 Task: Calculate the area of a hexadecagon using a Python program given its side length.
Action: Mouse moved to (530, 74)
Screenshot: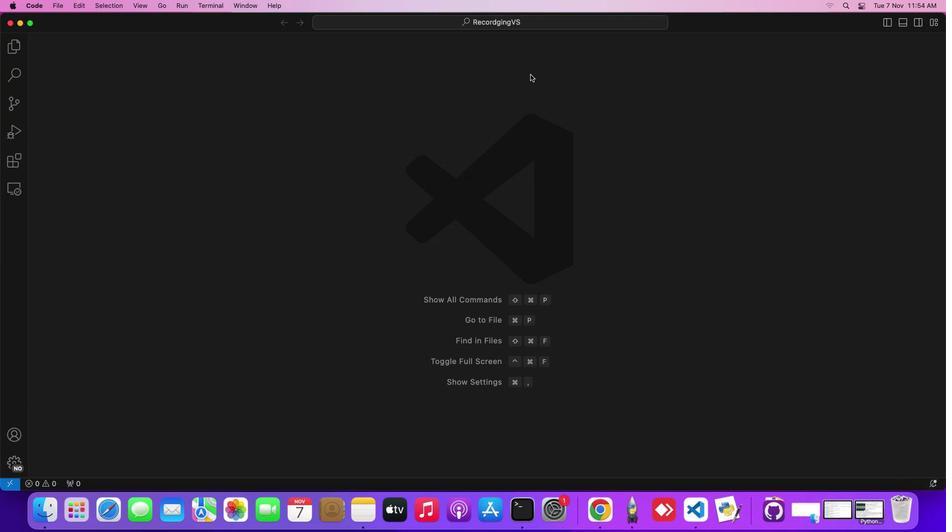 
Action: Mouse pressed left at (530, 74)
Screenshot: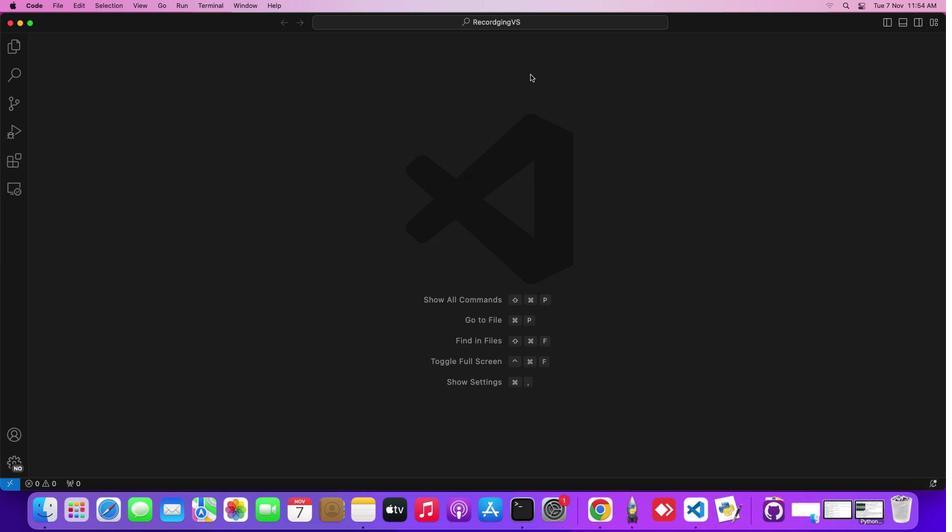 
Action: Key pressed 'c'
Screenshot: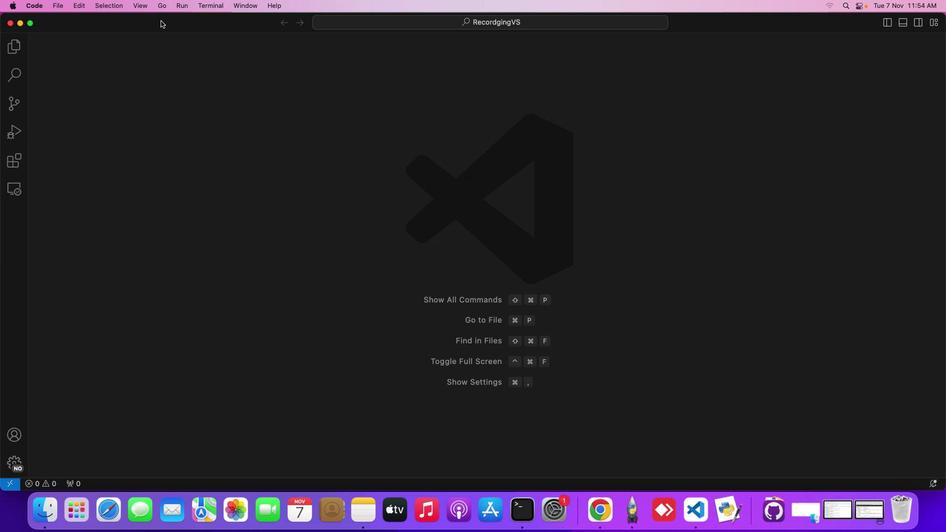 
Action: Mouse moved to (57, 4)
Screenshot: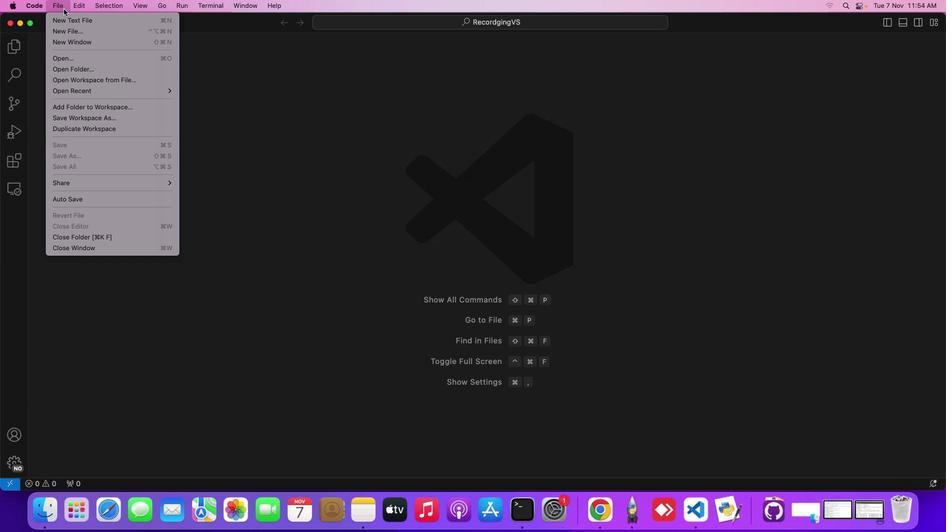 
Action: Mouse pressed left at (57, 4)
Screenshot: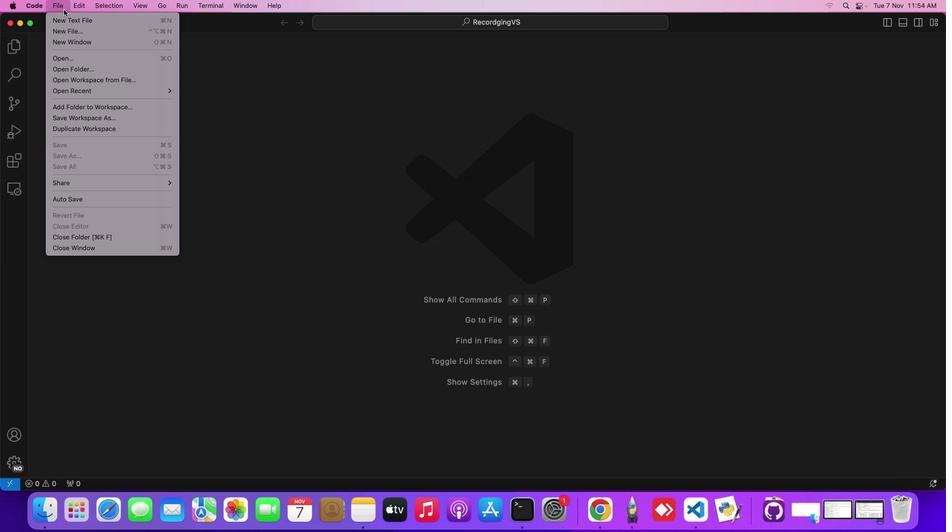 
Action: Mouse moved to (72, 21)
Screenshot: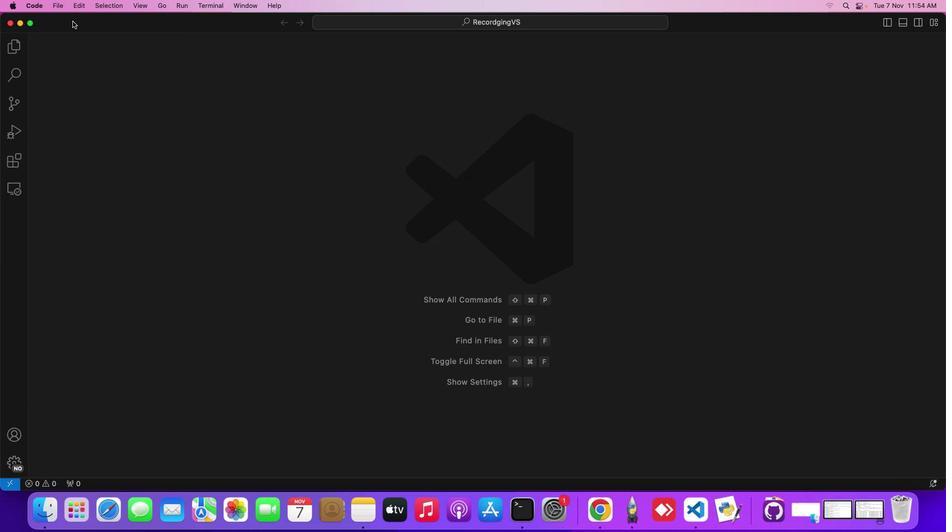 
Action: Mouse pressed left at (72, 21)
Screenshot: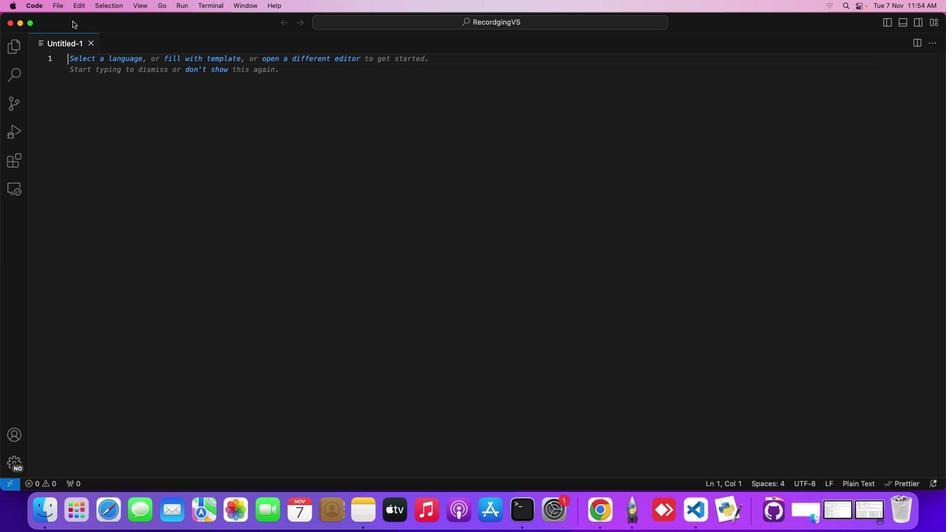 
Action: Mouse moved to (80, 43)
Screenshot: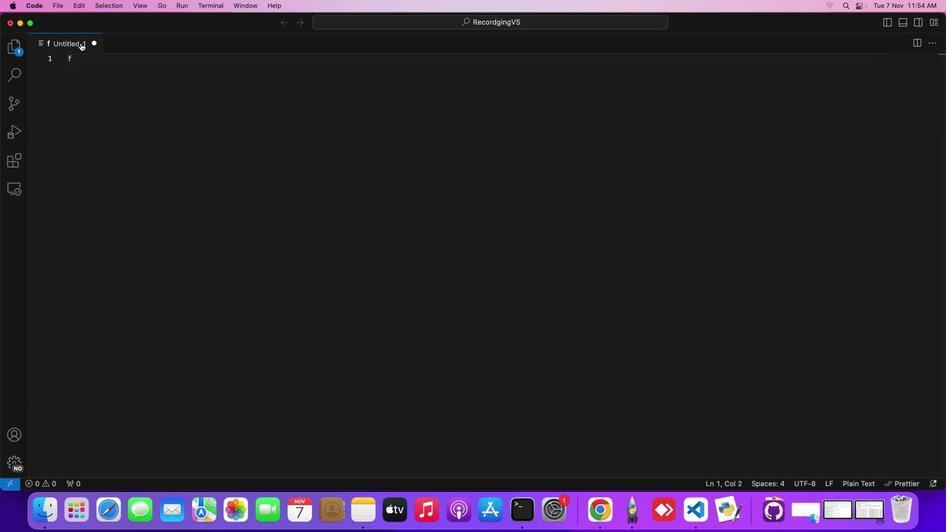 
Action: Key pressed 'f'
Screenshot: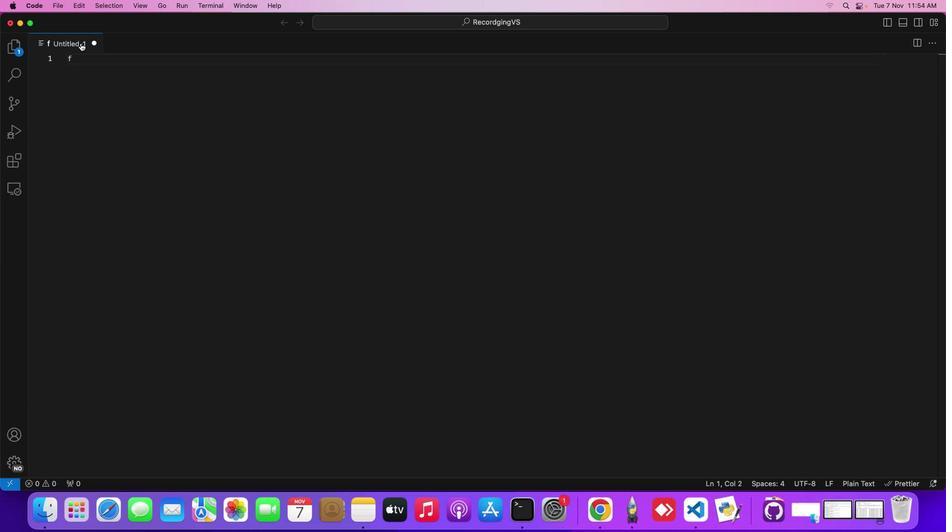 
Action: Mouse moved to (80, 43)
Screenshot: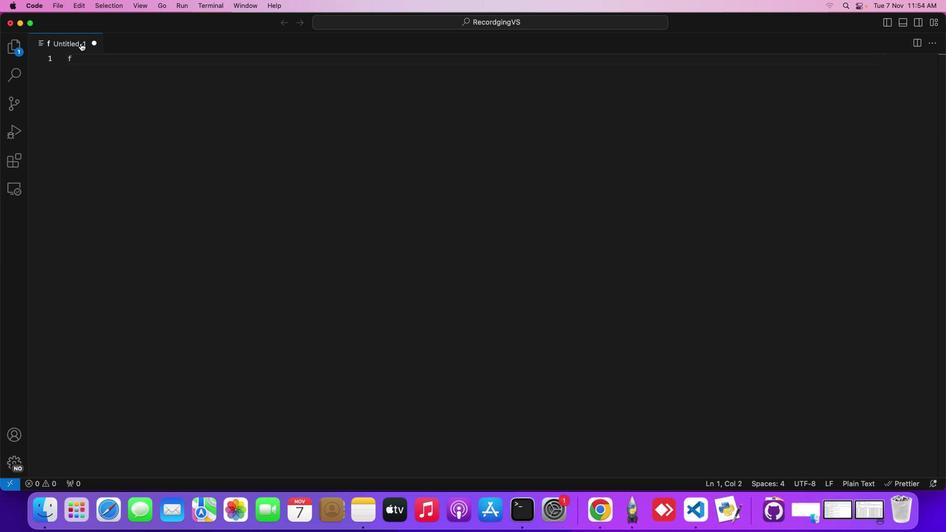 
Action: Key pressed Key.cmd's'
Screenshot: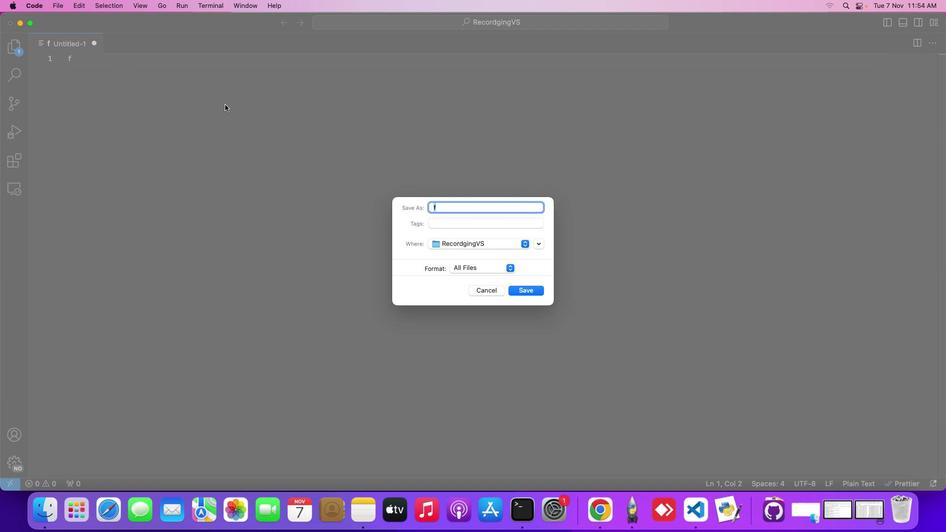
Action: Mouse moved to (250, 139)
Screenshot: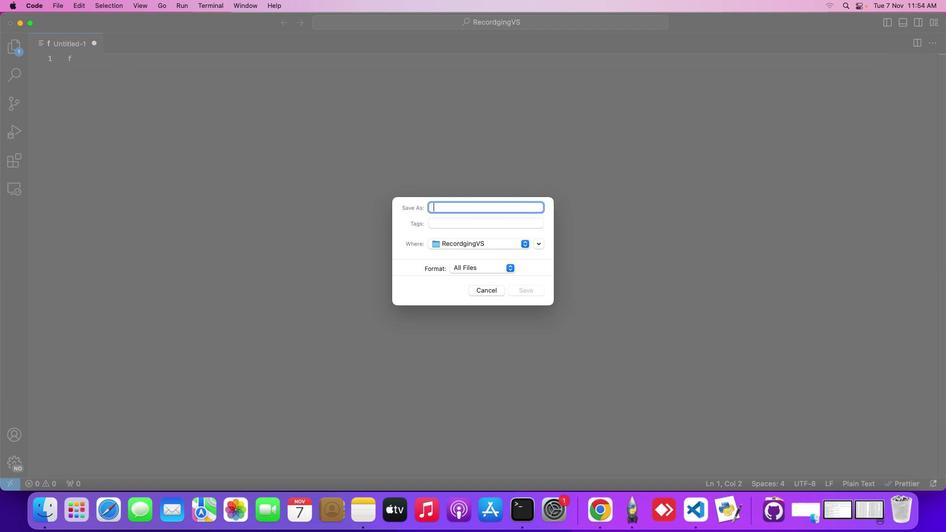 
Action: Key pressed Key.backspaceKey.backspaceKey.shift_r'D''e''m''o'Key.backspace'o'Key.shift_r'!''.'Key.backspaceKey.backspace'1''.''p''y'Key.enter'f'Key.backspaceKey.backspaceKey.backspaceKey.shift_r'#'Key.spaceKey.shift_r'I''n''k''m'Key.backspaceKey.backspaceKey.backspace'm''p''o''r''t'Key.space't''h''e'Key.space'm''a''t''h'Key.space'a'Key.backspace'm''a'Key.backspace'o''d''u''l''e'Key.space't''o'Key.space'a''c''c''e''s''s'Key.space'm''a''t''h''s'Key.backspace'e''m''a''t''i''c''a''l'Key.space'f''u''n''c''t''i''o''n''s'Key.enter'i''m''p''o''t'Key.backspace'r''t'Key.space'm''a''t''h'Key.enterKey.enterKey.shift_r'#'Key.spaceKey.backspaceKey.backspaceKey.enterKey.shift_r'#'Key.space'f''u''n''c''t''i''o''n'Key.space't''o'Key.spaceKey.space'c'Key.backspaceKey.backspace'c''a''l''c''u''l''a''t''e'Key.space't''h''e'Key.space'a''r''e''a'Key.space'o''f'Key.space'a'Key.space'h''e''x''a''d''e''c''a''g''o''n'Key.enterKey.enterKey.backspace'd''e''f'Key.space'h''e''x''a''d''e''c''a''g''o''n'Key.shift_r'_''f'Key.backspace'a''r''e''a'Key.shift_r'(''s''i''d''e'Key.shift_r'_''l''e''n''g''t''h'Key.shift_rKey.right';'Key.enter'f'Key.backspaceKey.shift_rKey.tabKey.backspaceKey.enterKey.shift_r'#'Key.backspaceKey.tabKey.enter'3'Key.spaceKey.backspaceKey.backspaceKey.backspaceKey.backspaceKey.backspaceKey.tabKey.tabKey.tabKey.tabKey.backspaceKey.shift_r'#'Key.spaceKey.backspaceKey.backspaceKey.backspaceKey.shift_r'#'Key.space'c''a''l''c''u''l''a''t''e'Key.space't''h''e'Key.space'a''p''o''t''h''e''n'Key.backspace'm'Key.spaceKey.shift_r'(''d''i''s''t''a''n''c''e'Key.space'f''r''o''m'Key.space't''h''e'Key.space'c''e''n''t''e''r'Key.space't''o'Key.space't''h''e'Key.space'm''i''d''p''o''i''n''t'Key.space'o''f'Key.space'a'Key.space's''i''d''e'Key.shift_r')'Key.backspaceKey.shift_r')'Key.enterKey.enterKey.backspaceKey.backspaceKey.backspaceKey.backspaceKey.enterKey.shift_r'#'Key.backspace'a''p''o''t''h''e''m'Key.space'='Key.space's''i''d''e'Key.shift_r'_''l''e''n''g''t''h'Key.space'/'Key.spaceKey.shift_r'('Key.backspaceKey.backspaceKey.backspaceKey.backspace'/'Key.backspaceKey.space'/'Key.spaceKey.shift_r'(''2'Key.spaceKey.shift_r'_'Key.backspaceKey.shift_r'*'Key.space'm''a''t''h'Key.spaceKey.backspace'.''t''a''n'Key.shift_r'(''m''a''t''h''.''p''i'Key.space'/'Key.space'1''6'Key.spaceKey.backspaceKey.rightKey.rightKey.enterKey.enterKey.shift_r'#'Key.space'c''a''l''c''u''l''a''t''e'Key.space't''h''e'Key.space'a''r''e''a'Key.space'u''s''i''n''g'Key.space't''h''e'Key.space'f''o''r''m''u''l''a'Key.shift_r':'Key.spaceKey.shift_r'A''r''e''a'Key.space'='Key.space'1''6'Key.spaceKey.shift_r'*'Key.space's''i''d''e'Key.shift_r'_''s''l'Key.backspaceKey.backspace'l''e''n''g''t''h'Key.spaceKey.shift_r'*'Key.space'a''p''o''t''h''e''m'Key.space'/''2'Key.enter'a''r''e''a'Key.space'='Key.space'1''5'Key.backspace'5'Key.backspace'6'Key.spaceKey.shift_r'*'Key.space'a'Key.backspace's''i''d''e'Key.shift_r'_''l''e''n''g''t''h'Key.spaceKey.shift_r'*'Key.space'a''['Key.backspace'p''o''t''h''e''m'Key.space'/''2'Key.enterKey.enter'r''e'Key.backspace'e''t''u''r''n'Key.space'a''r''e''a'Key.enterKey.enterKey.enterKey.enterKey.enterKey.upKey.upKey.upKey.upKey.upKey.upKey.upKey.upKey.upKey.upKey.upKey.rightKey.rightKey.rightKey.rightKey.rightKey.rightKey.rightKey.rightKey.rightKey.rightKey.rightKey.rightKey.rightKey.rightKey.rightKey.rightKey.rightKey.rightKey.rightKey.rightKey.rightKey.rightKey.rightKey.rightKey.rightKey.rightKey.rightKey.rightKey.rightKey.rightKey.rightKey.rightKey.rightKey.rightKey.rightKey.upKey.rightKey.rightKey.rightKey.rightKey.rightKey.rightKey.rightKey.rightKey.rightKey.rightKey.rightKey.rightKey.rightKey.rightKey.rightKey.rightKey.rightKey.rightKey.rightKey.rightKey.rightKey.rightKey.rightKey.rightKey.rightKey.rightKey.rightKey.rightKey.rightKey.rightKey.rightKey.rightKey.rightKey.rightKey.backspaceKey.backspaceKey.shift_r')'Key.shift_r':'Key.downKey.downKey.downKey.downKey.downKey.downKey.downKey.downKey.enterKey.shift_r'#'Key.space'r'Key.backspaceKey.shift_r'I''n''o'Key.backspace'p''u''t'Key.space't''h''e'Key.space's''i''d''e'Key.space'l''e''n''g''t''h'Key.space'f''r''o''m'Key.space't''h''e'Key.space'u''s''e''r'Key.enter's''i''d''e'Key.shift_r'_''l''e''n''g''t''h'Key.space'='Key.space'f''l''o''a''t'Key.shift_r'(''i''n''p''u''t'Key.shift_r'('Key.shift_r'"'Key.shift_r'E''n''t''e''r'Key.space't''h''e'Key.space's''i''d''e'Key.space'l''e''n''g''t''h'Key.space'o''f'Key.space't''h''e'Key.space'j'Key.backspace'h''e''x''a''d''e''c'Key.backspace'c''a''g''o''n'Key.shift_r':'Key.spaceKey.rightKey.rightKey.rightKey.enterKey.enterKey.shift_r'#'Key.spaceKey.shift_r'C''a''l''c''u''l''a''t''e'Key.space'a''n''d'Key.space'p''r''i''n''t'Key.space't''h''e'Key.space'a''r''e''a'Key.enterKey.enterKey.backspace'a''r''e''a'Key.space'='Key.space'h''e''x''a''s''a'Key.backspaceKey.backspace'c''a''g''o'Key.backspace'o''n'Key.shift_r'_''a''r''e''a'Key.shift_r'('Key.backspaceKey.backspaceKey.backspaceKey.backspaceKey.backspaceKey.backspaceKey.backspace'a'Key.enterKey.spaceKey.backspaceKey.shift_r'(''s''i''d''e'Key.shift_r'_''l''e''n''t''h'Key.spaceKey.backspaceKey.rightKey.enterKey.backspaceKey.backspaceKey.backspaceKey.backspaceKey.backspaceKey.backspaceKey.backspaceKey.backspaceKey.backspaceKey.backspaceKey.backspaceKey.backspaceKey.backspaceKey.shift_r'(''a''i'Key.backspaceKey.backspace's''i''d'Key.enterKey.backspaceKey.rightKey.enter'p''r''i''n''t'Key.spaceKey.backspaceKey.shift_r'(''f'Key.shift_r'"'Key.shift_r'T''h''e'Key.space'a''r''e''a'Key.space'a'Key.backspace't''h''e'Key.backspaceKey.backspaceKey.backspace'o''f'Key.space't''h''e'Key.space'h''e''x''a''d''e''c''a''g''o''n'Key.space'i''s'Key.spaceKey.shift_r'{''a''r''e''a'Key.shift_r':''.''2''f'Key.rightKey.rightKey.backspaceKey.space's''q''u''a''r''e'Key.space'u''n''i''t''s'Key.shift_r'"'Key.rightKey.right
Screenshot: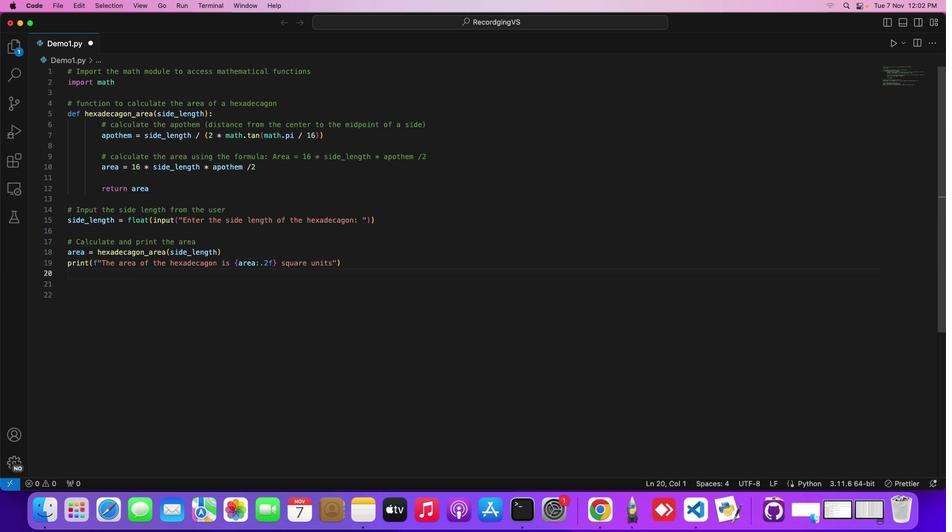 
Action: Mouse moved to (893, 47)
Screenshot: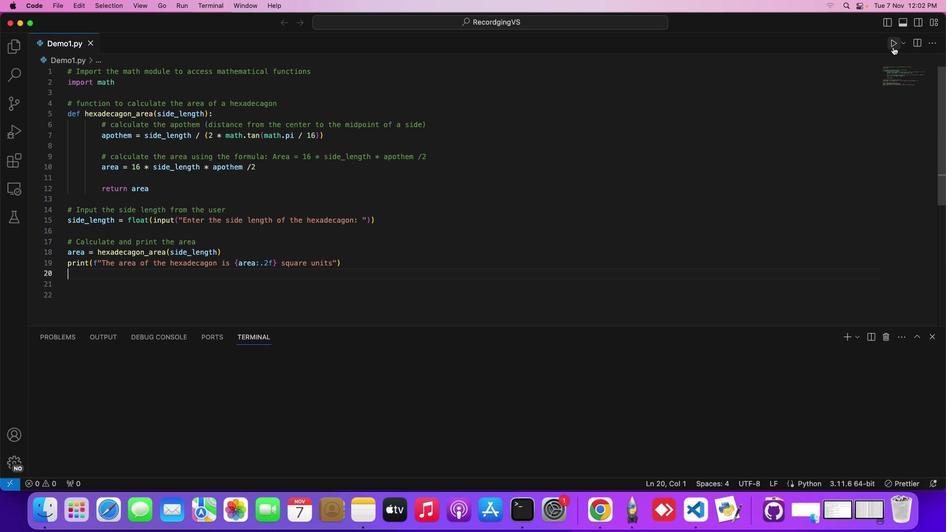 
Action: Mouse pressed left at (893, 47)
Screenshot: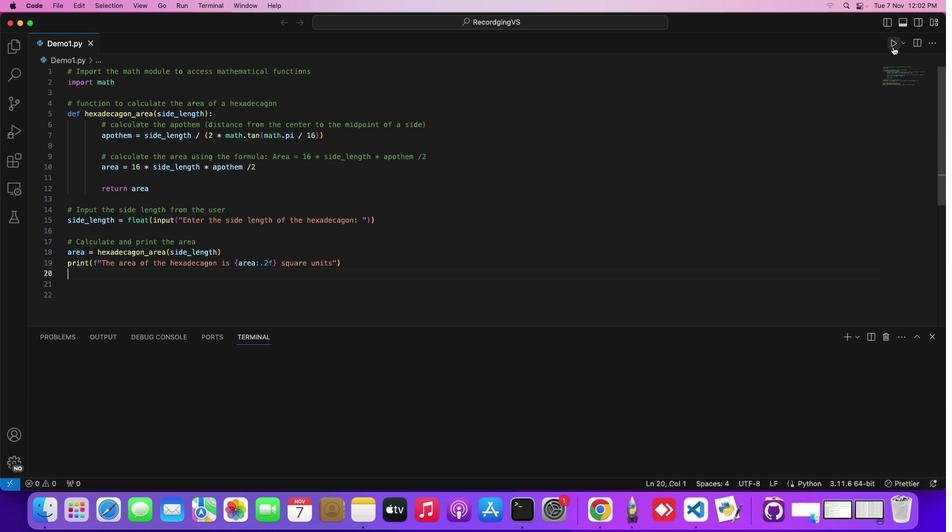 
Action: Mouse moved to (229, 402)
Screenshot: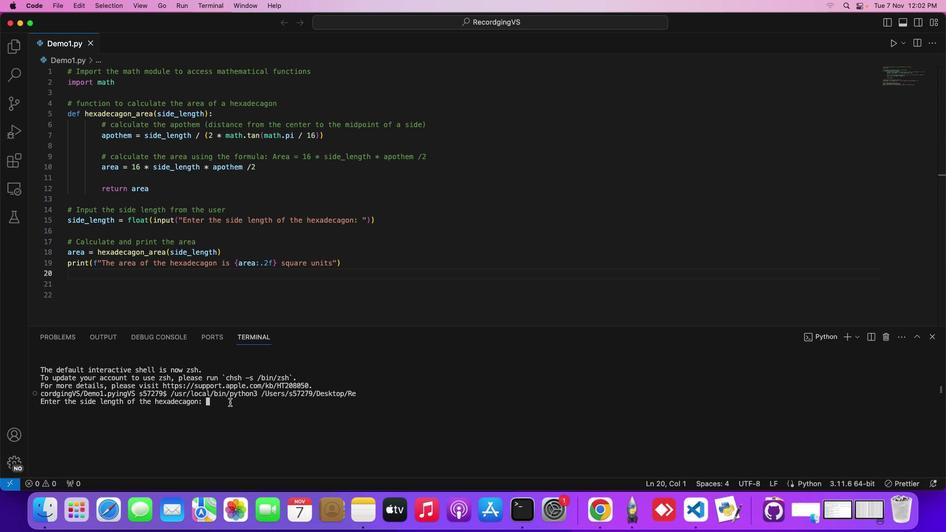 
Action: Mouse pressed left at (229, 402)
Screenshot: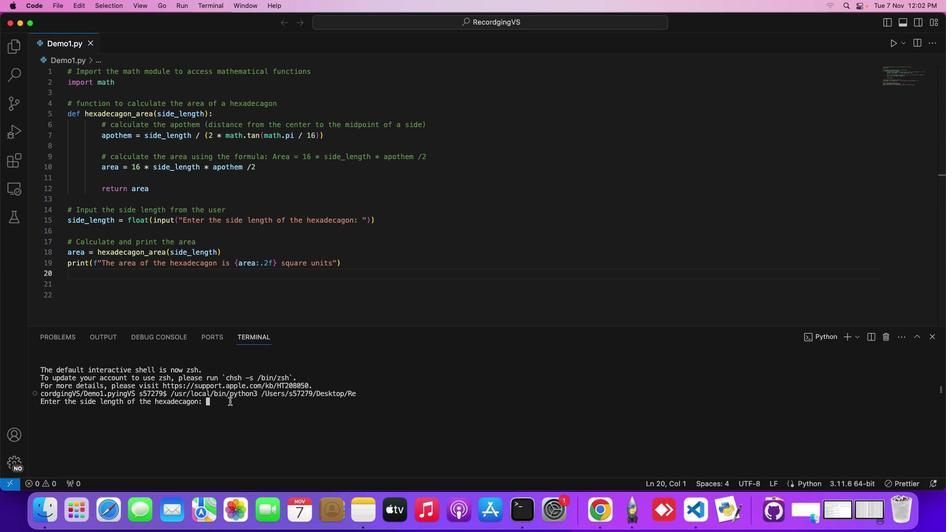 
Action: Mouse moved to (229, 401)
Screenshot: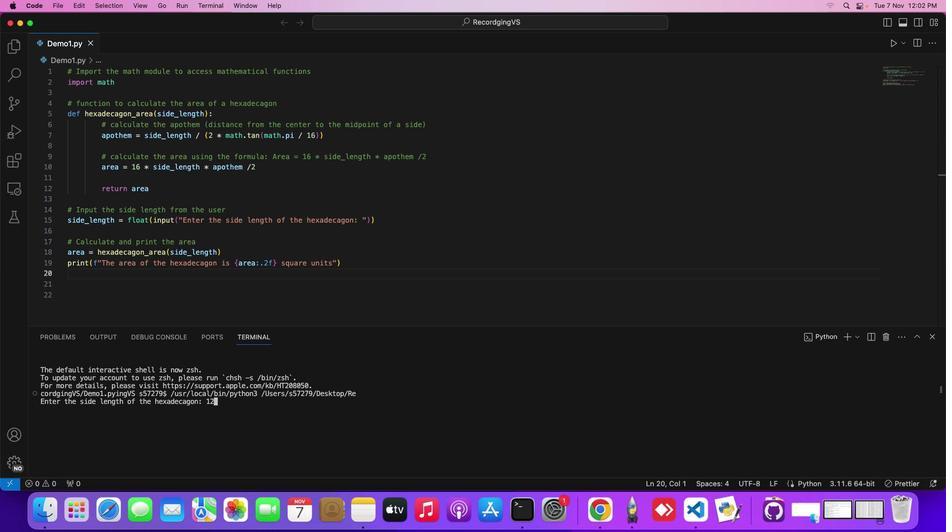 
Action: Key pressed '1''2'
Screenshot: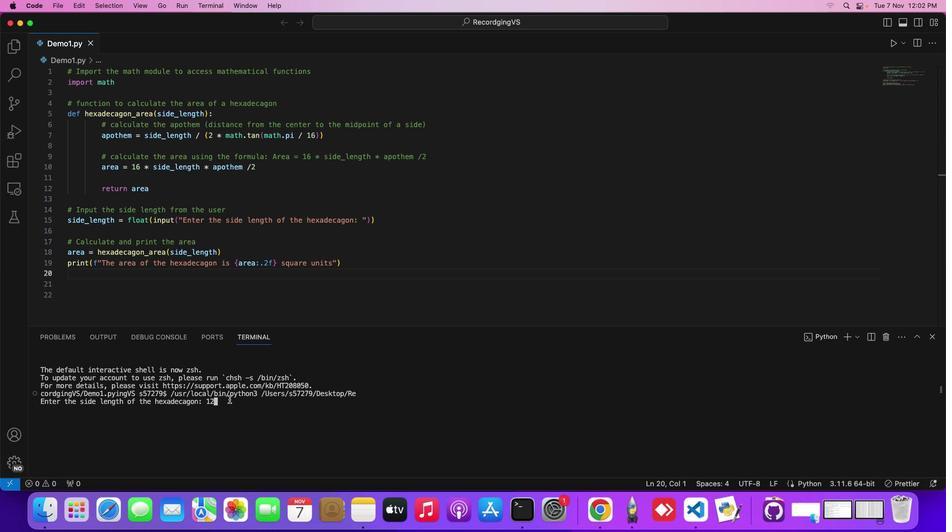 
Action: Mouse moved to (229, 399)
Screenshot: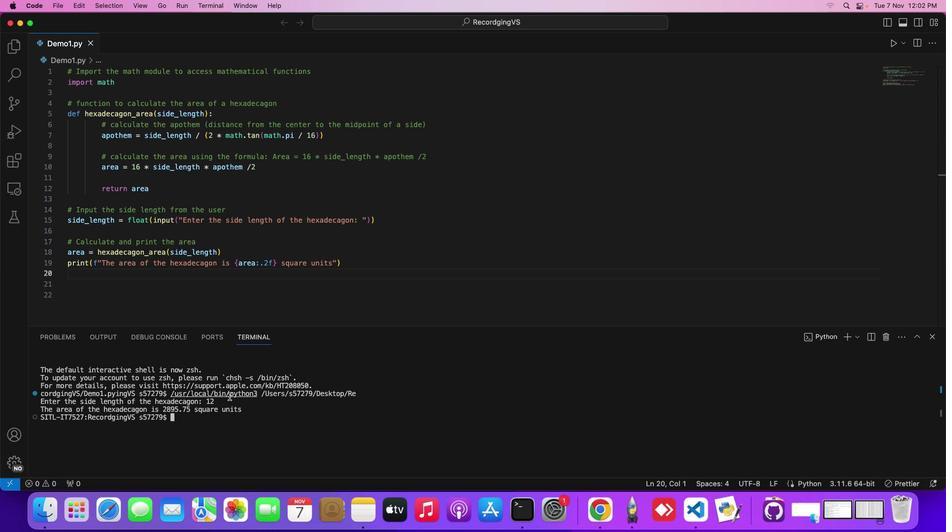
Action: Key pressed Key.enter
Screenshot: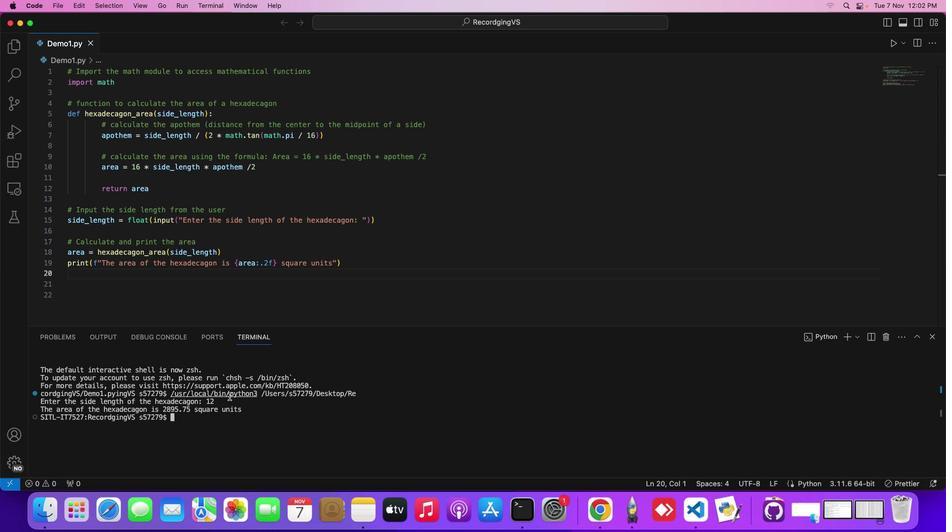 
Action: Mouse moved to (229, 396)
Screenshot: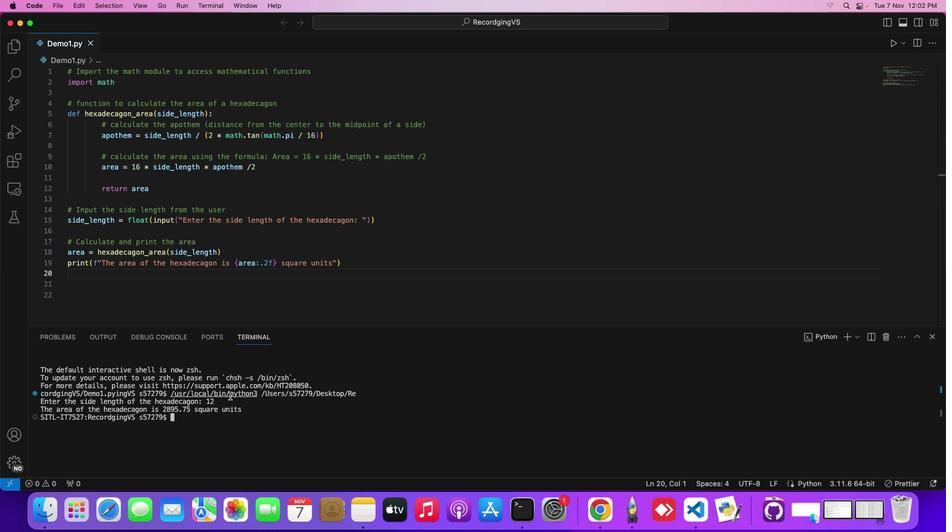 
